 Task: Add Hu Salty Dark Chocolate Bar to the cart.
Action: Mouse moved to (28, 84)
Screenshot: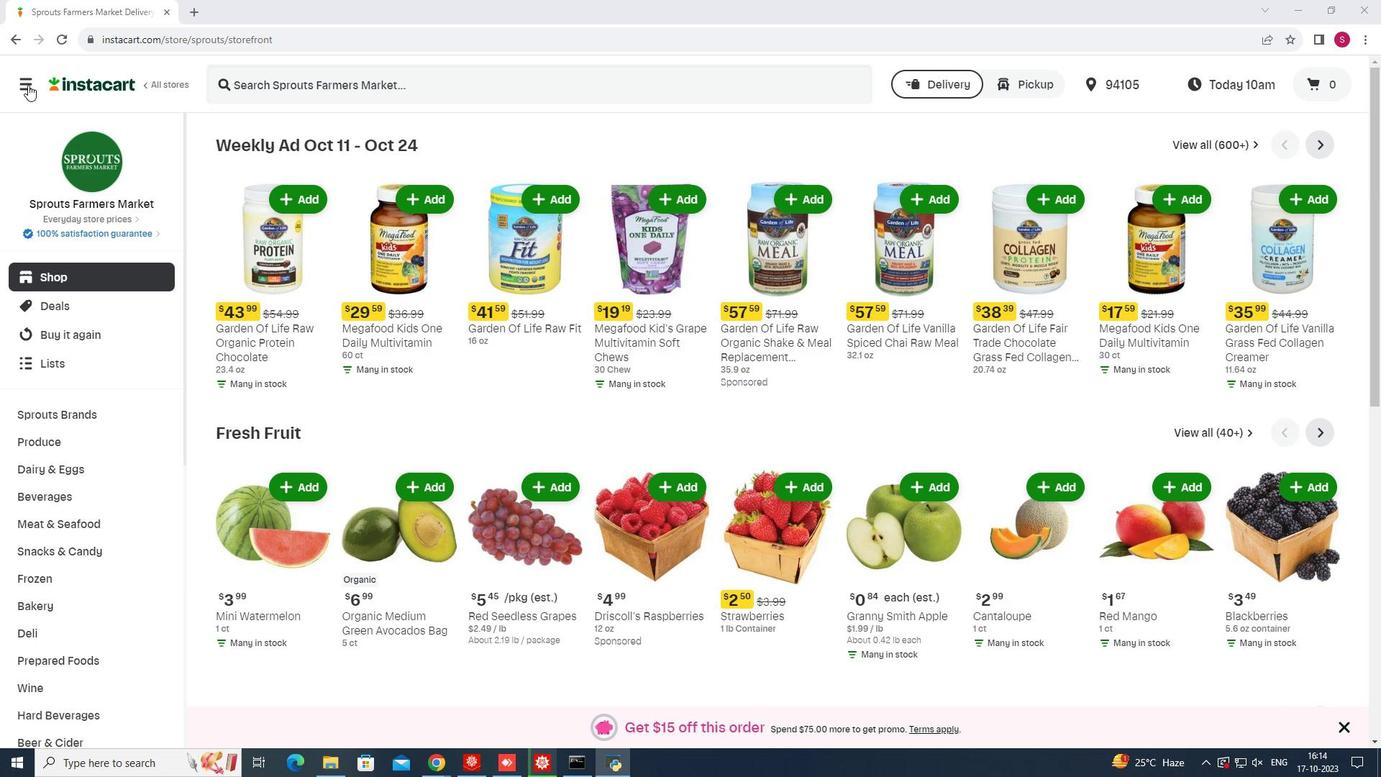 
Action: Mouse pressed left at (28, 84)
Screenshot: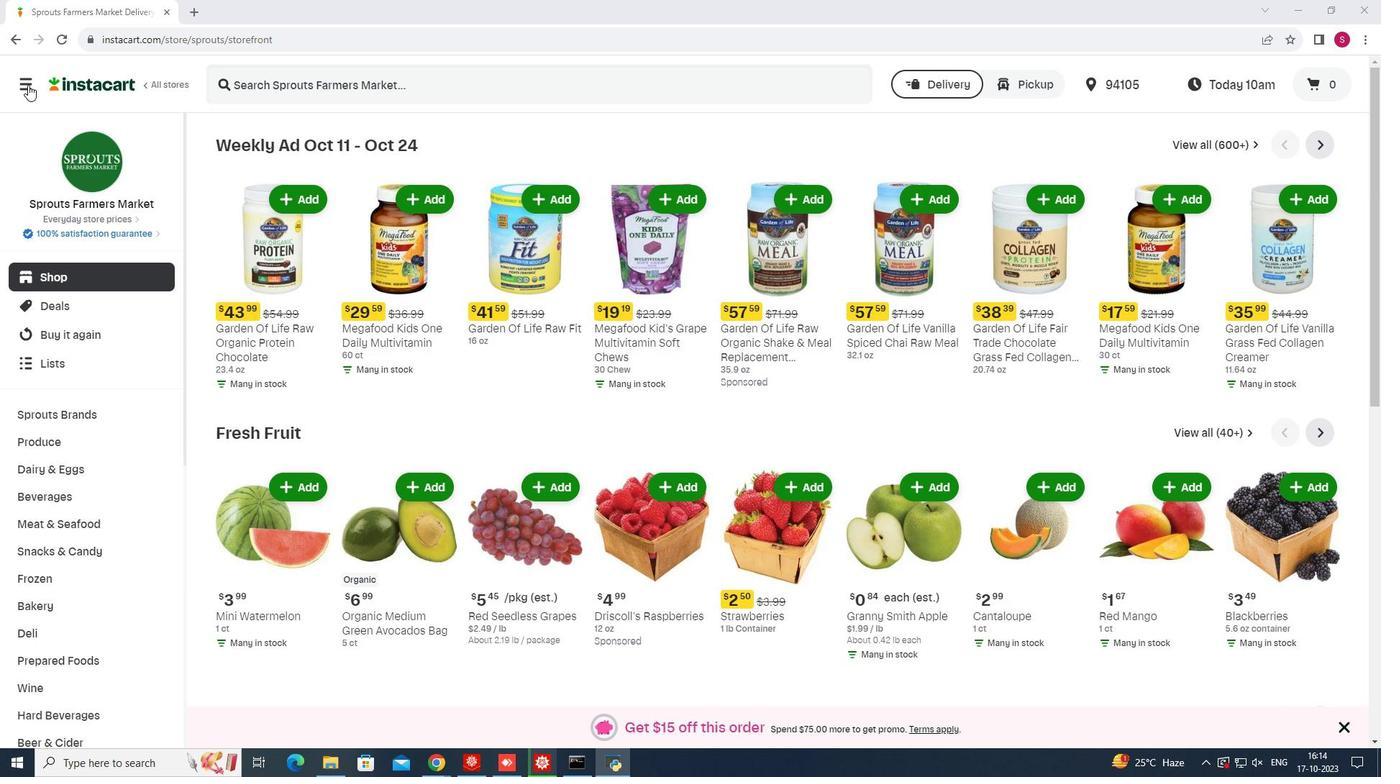 
Action: Mouse moved to (120, 377)
Screenshot: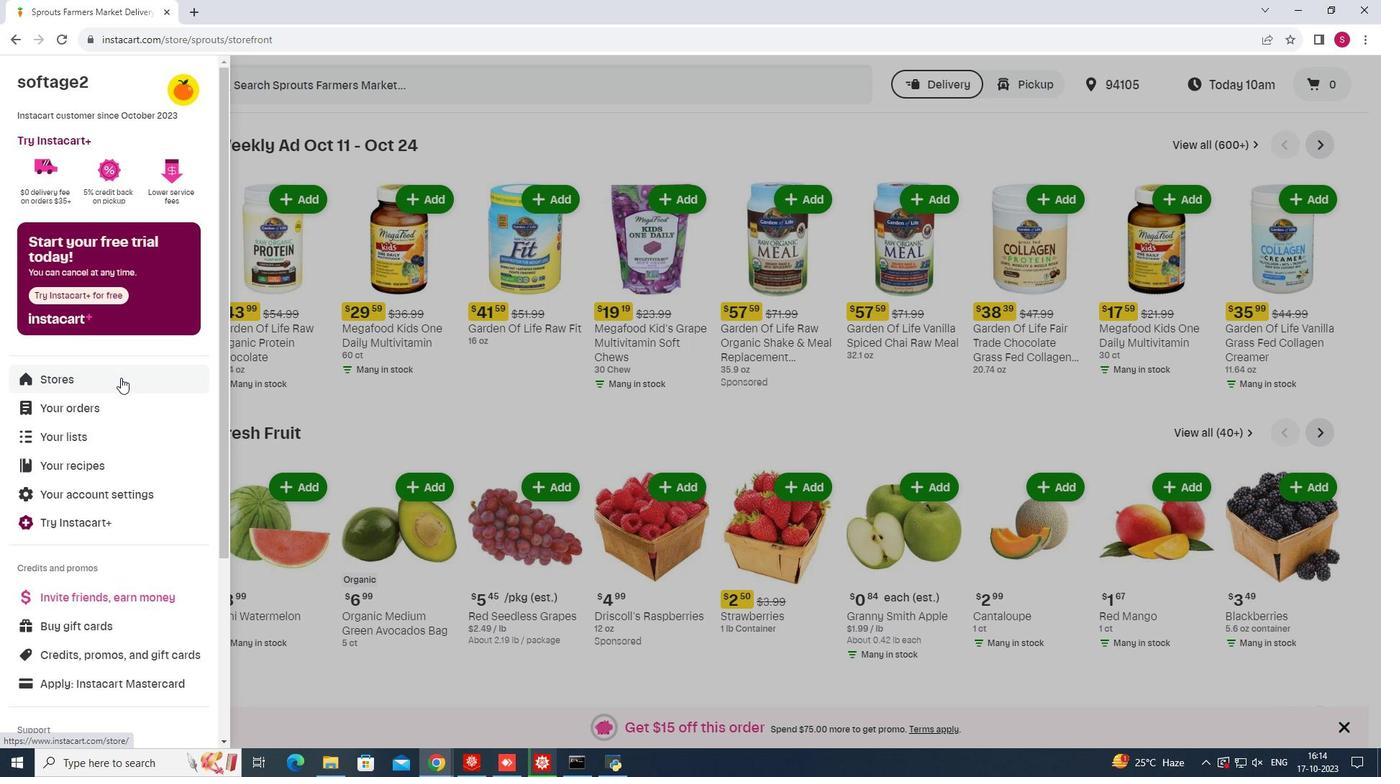 
Action: Mouse pressed left at (120, 377)
Screenshot: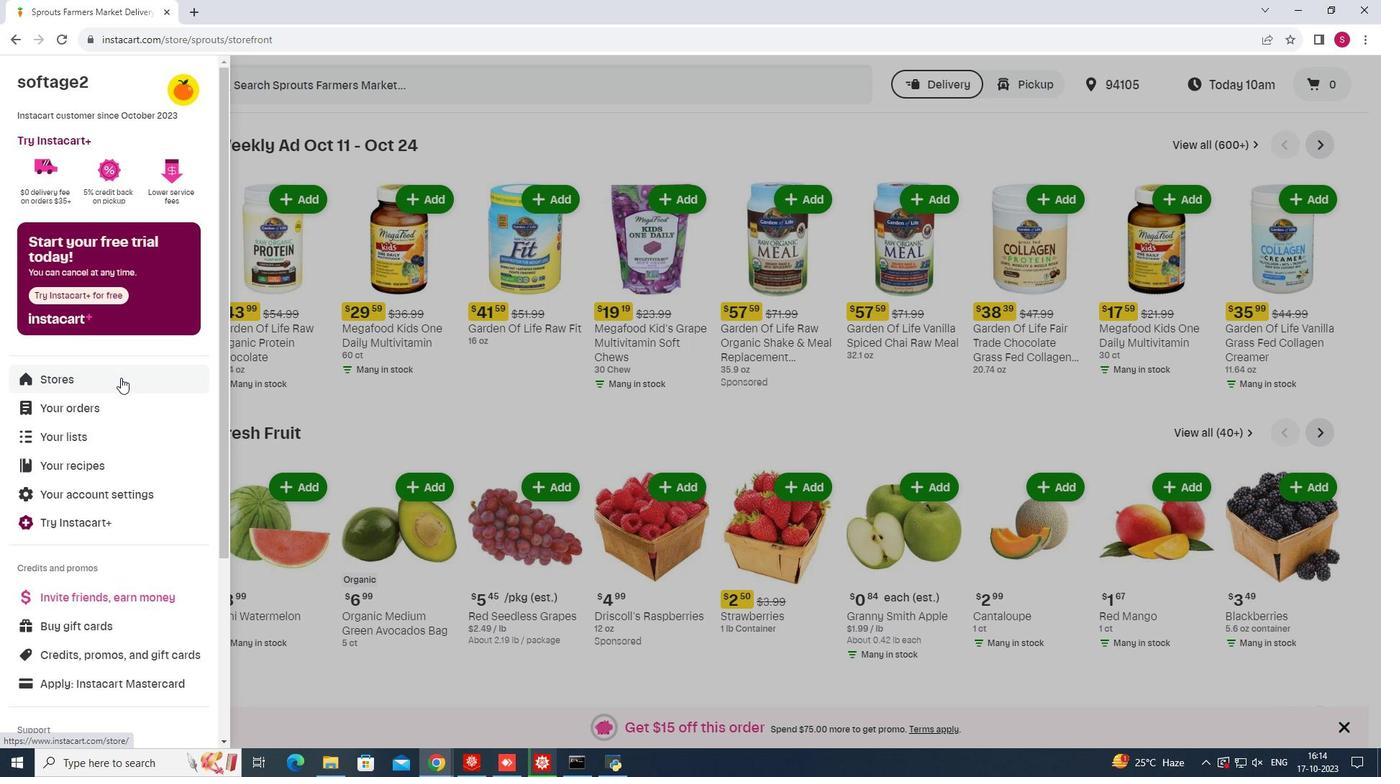 
Action: Mouse moved to (330, 127)
Screenshot: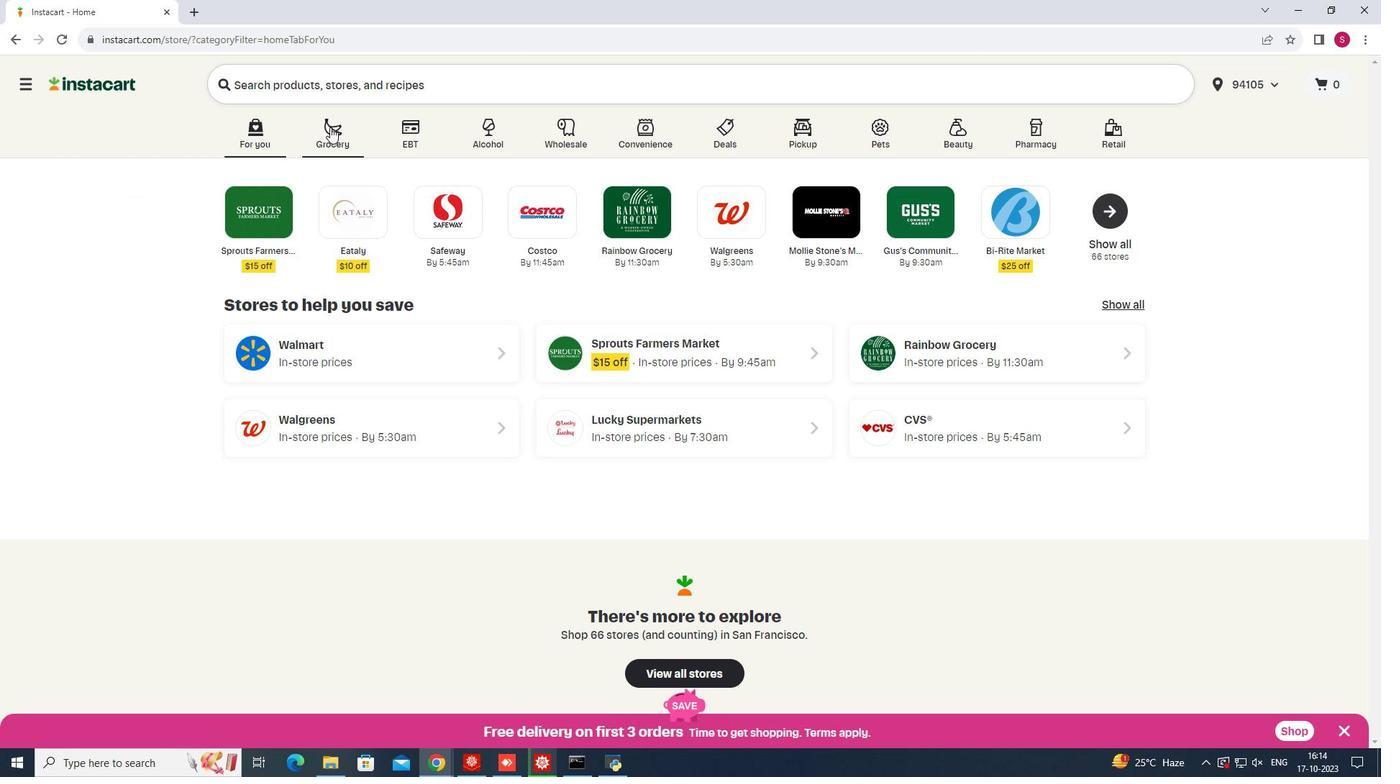 
Action: Mouse pressed left at (330, 127)
Screenshot: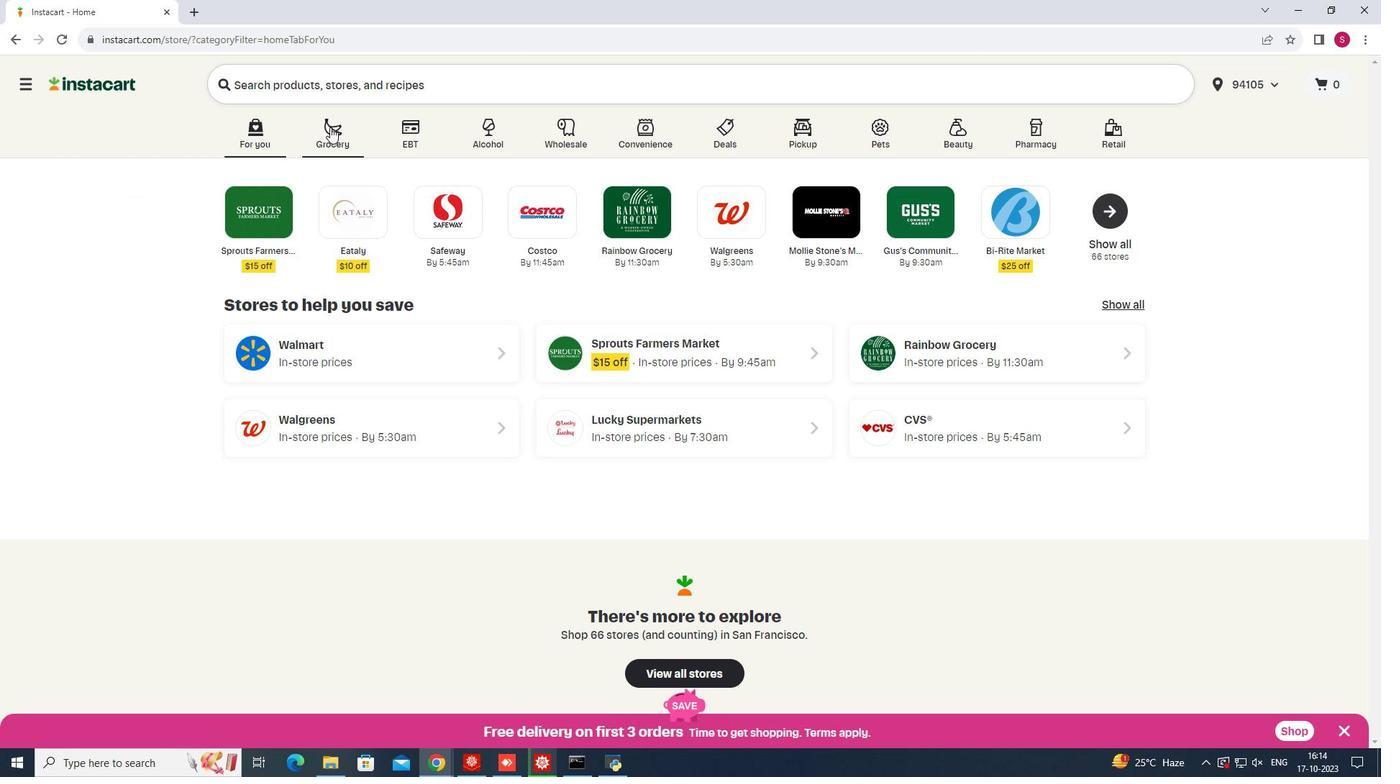 
Action: Mouse moved to (964, 196)
Screenshot: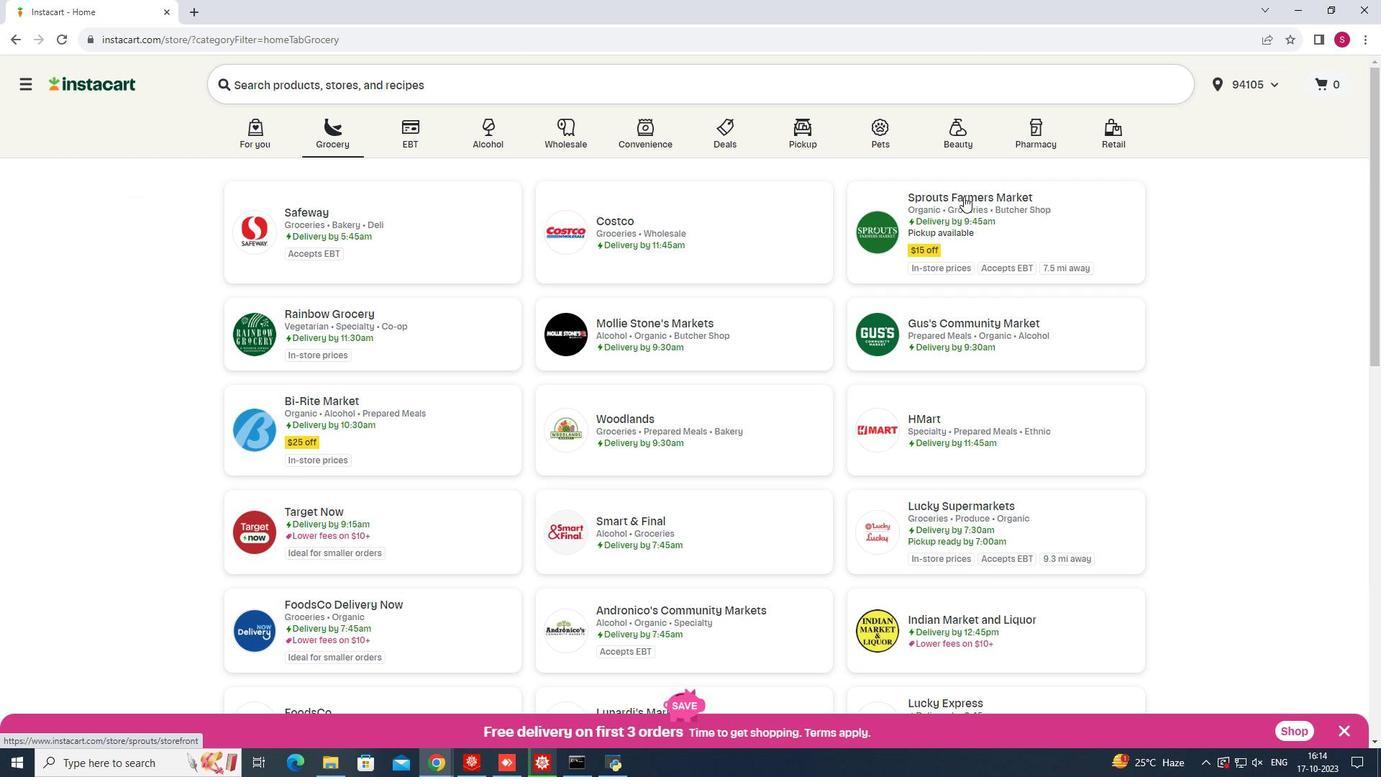 
Action: Mouse pressed left at (964, 196)
Screenshot: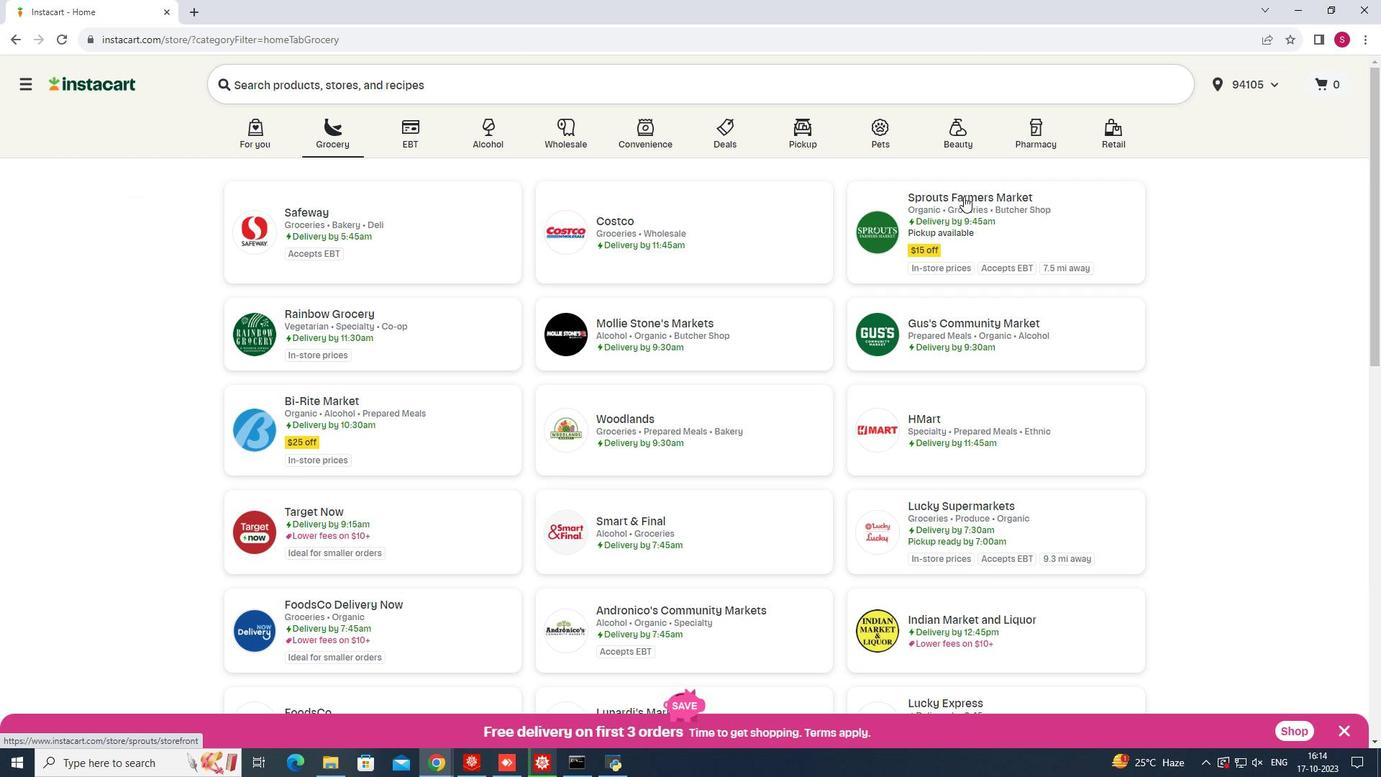 
Action: Mouse moved to (86, 549)
Screenshot: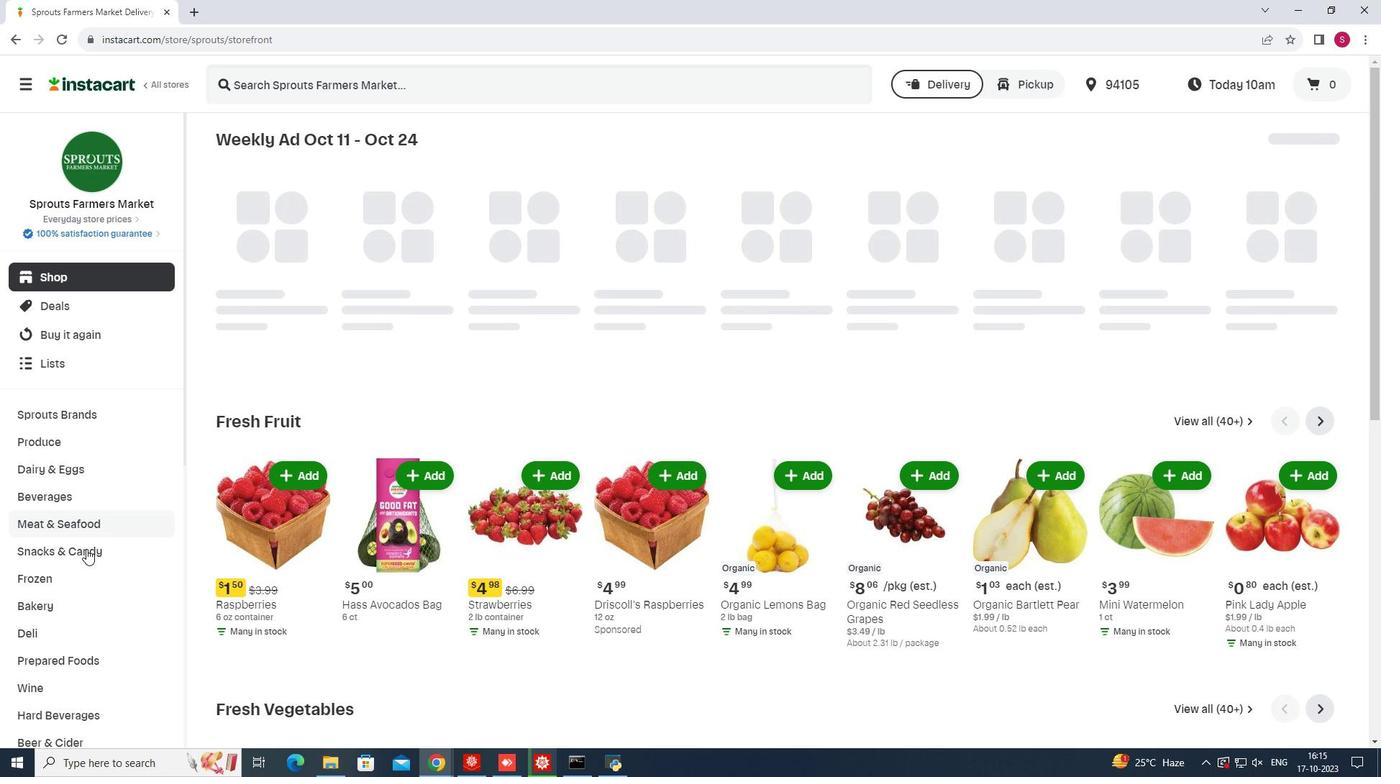 
Action: Mouse pressed left at (86, 549)
Screenshot: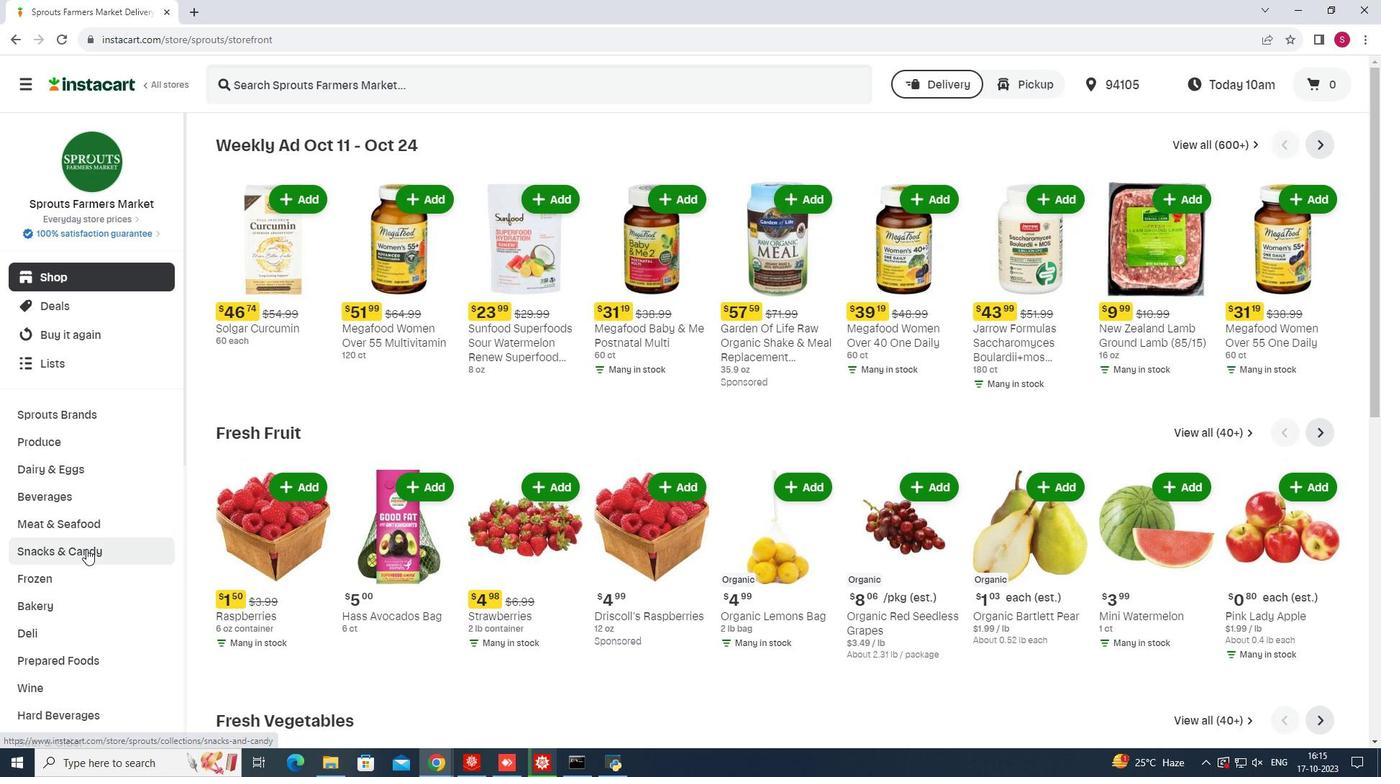 
Action: Mouse moved to (408, 182)
Screenshot: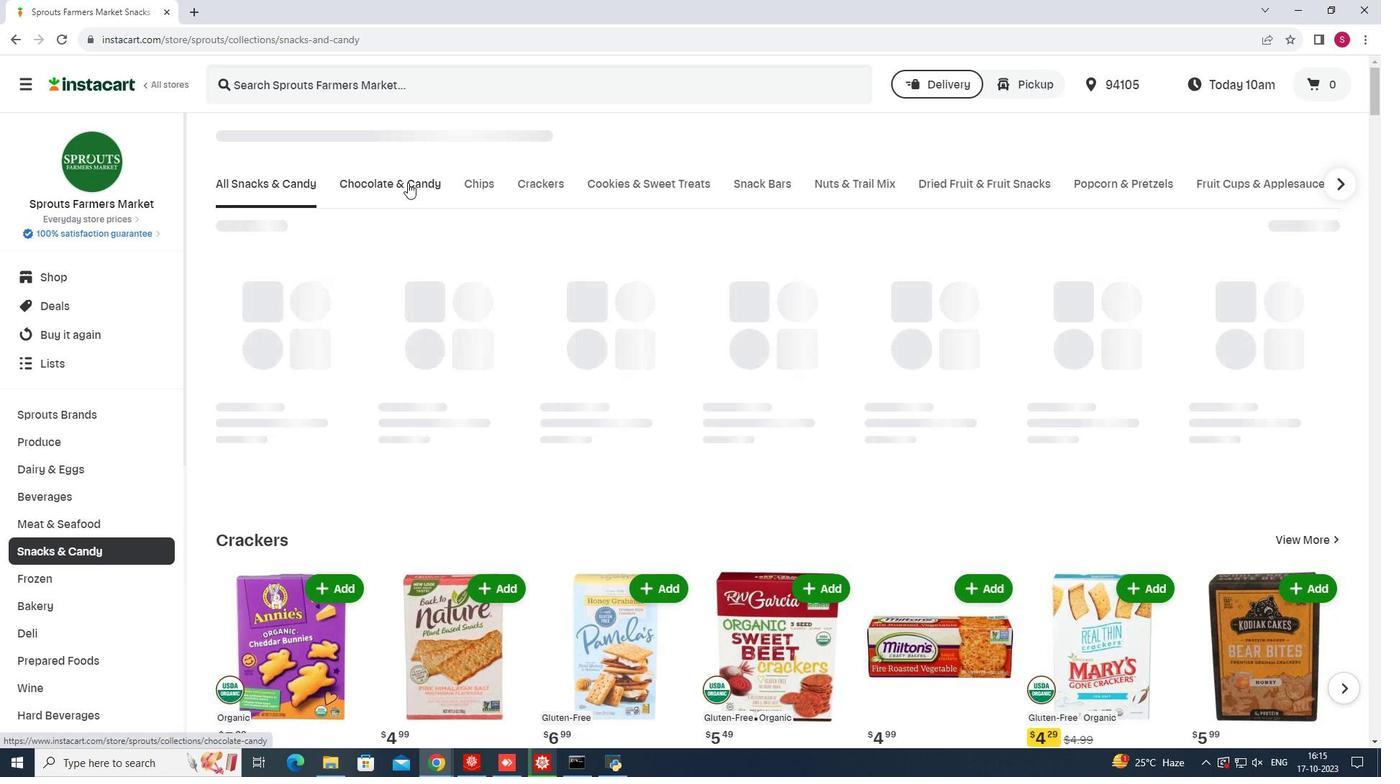 
Action: Mouse pressed left at (408, 182)
Screenshot: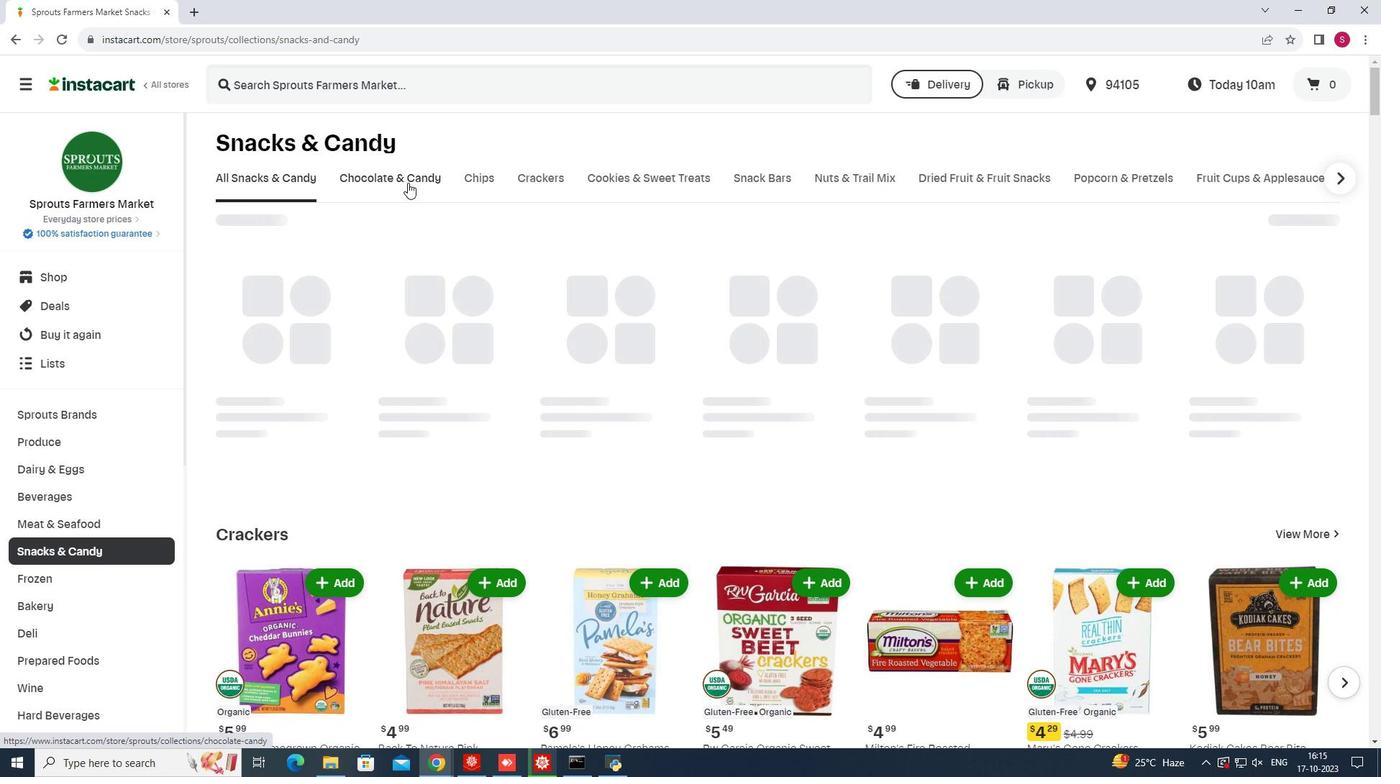 
Action: Mouse moved to (371, 238)
Screenshot: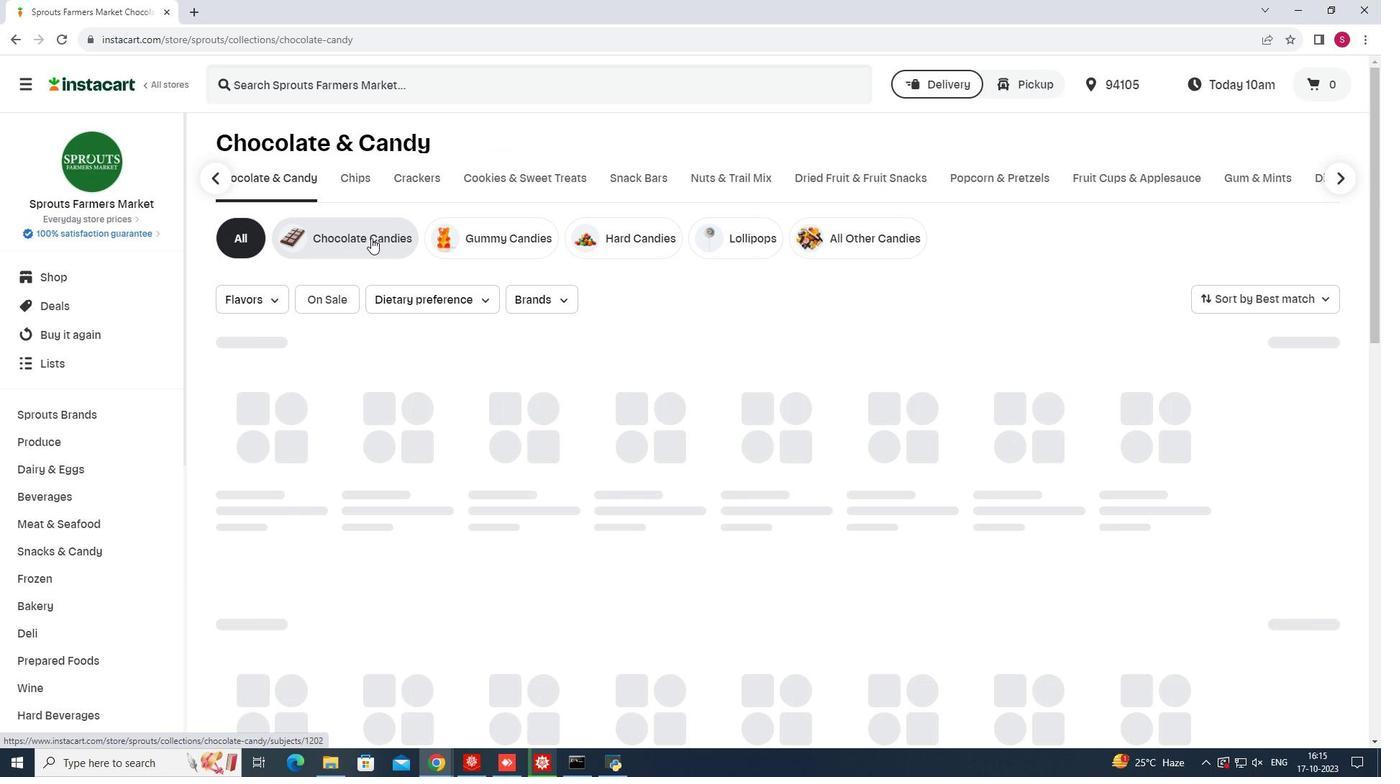 
Action: Mouse pressed left at (371, 238)
Screenshot: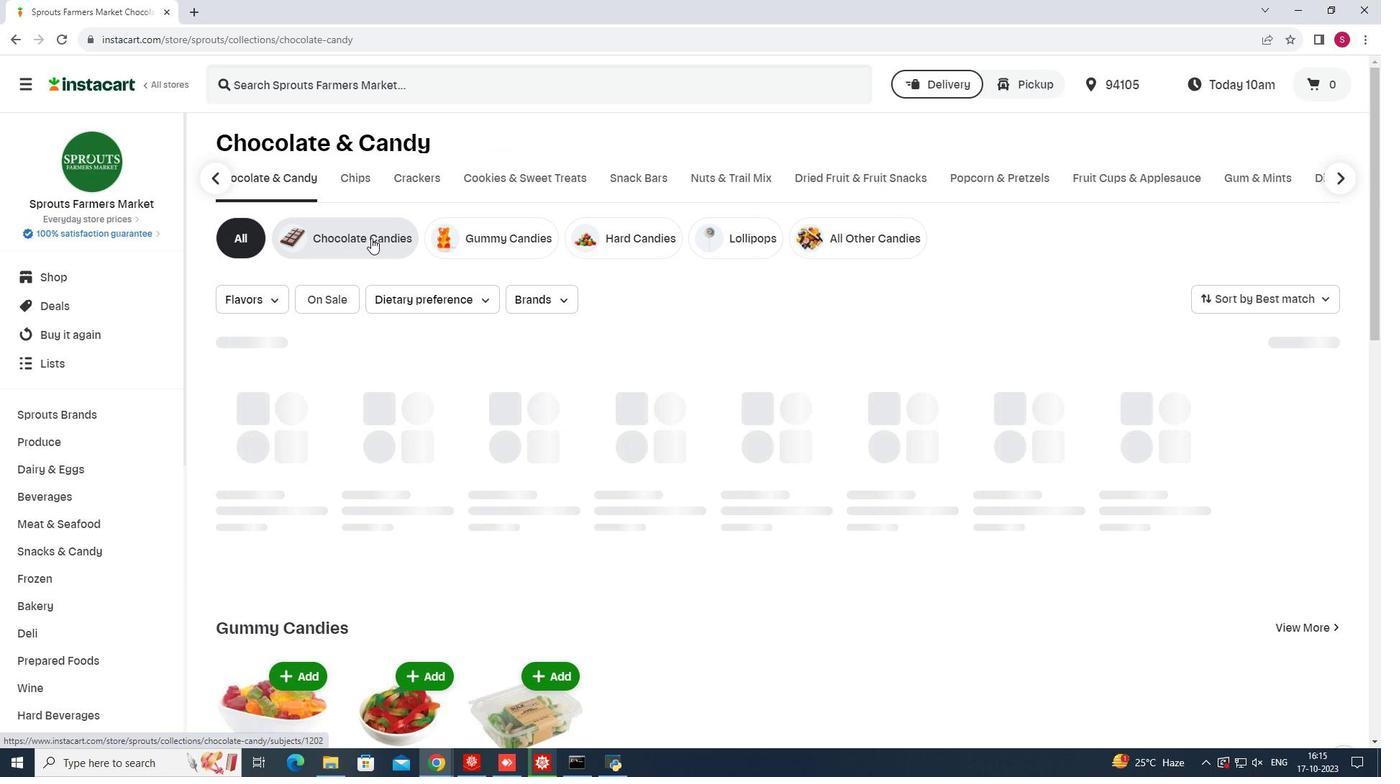 
Action: Mouse moved to (492, 87)
Screenshot: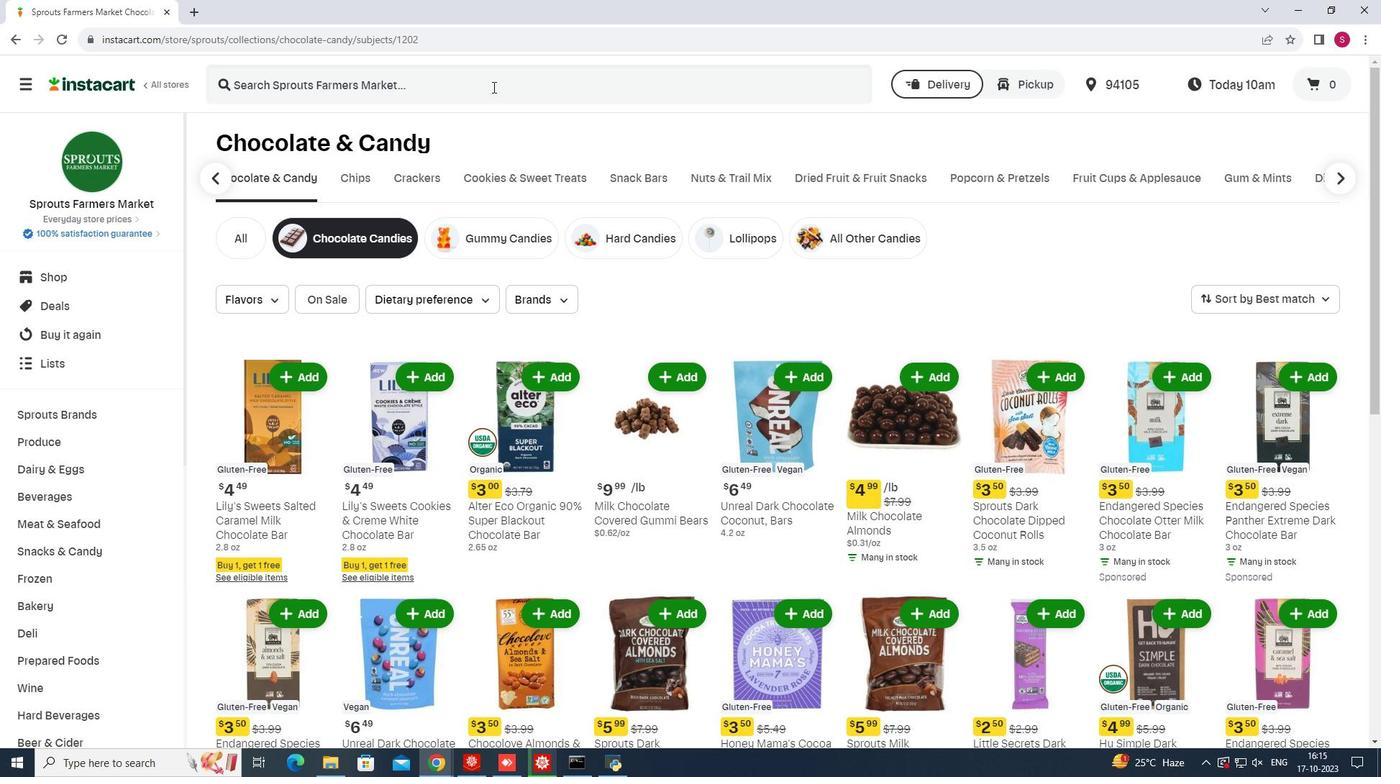 
Action: Mouse pressed left at (492, 87)
Screenshot: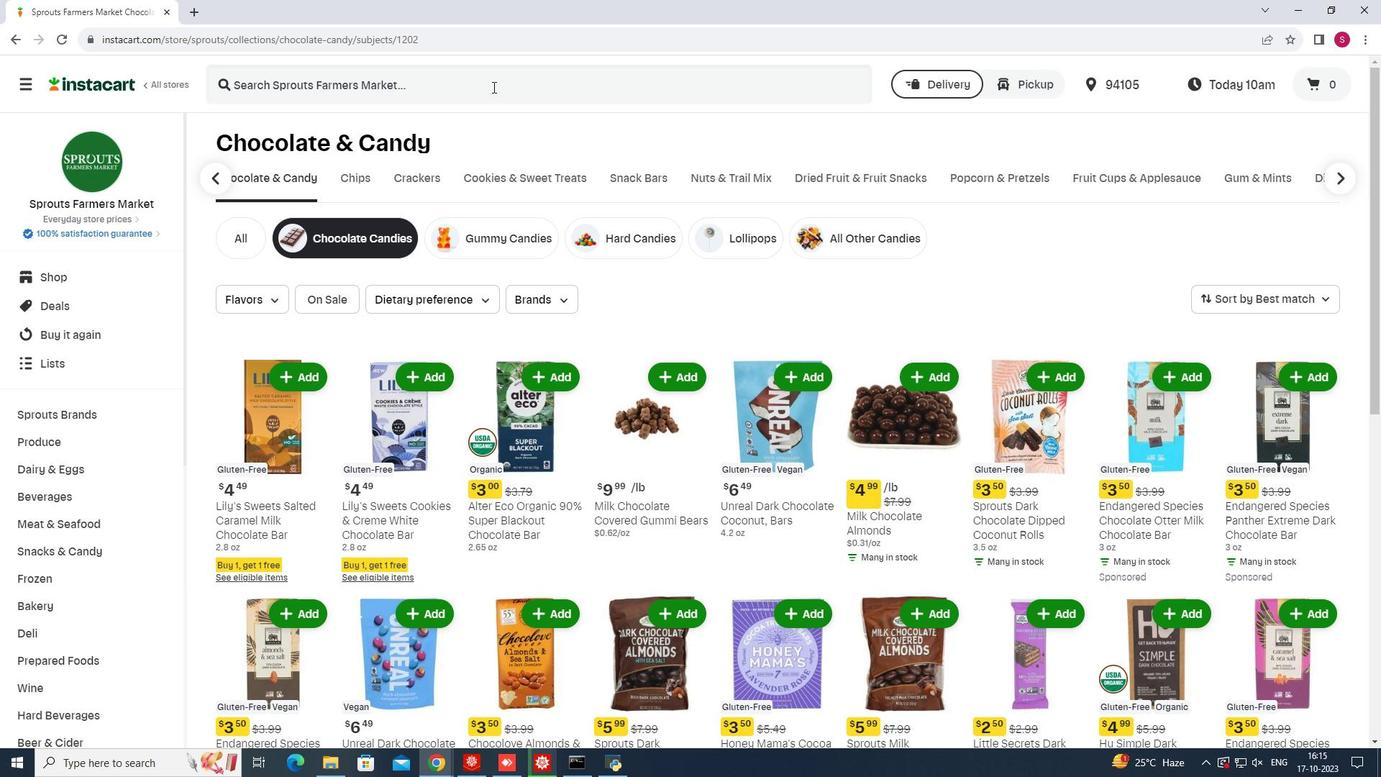 
Action: Key pressed <Key.shift>Hu<Key.space><Key.shift>Salty<Key.space><Key.shift>Dark<Key.space><Key.shift>Chocolate<Key.space><Key.shift>Bar<Key.enter>
Screenshot: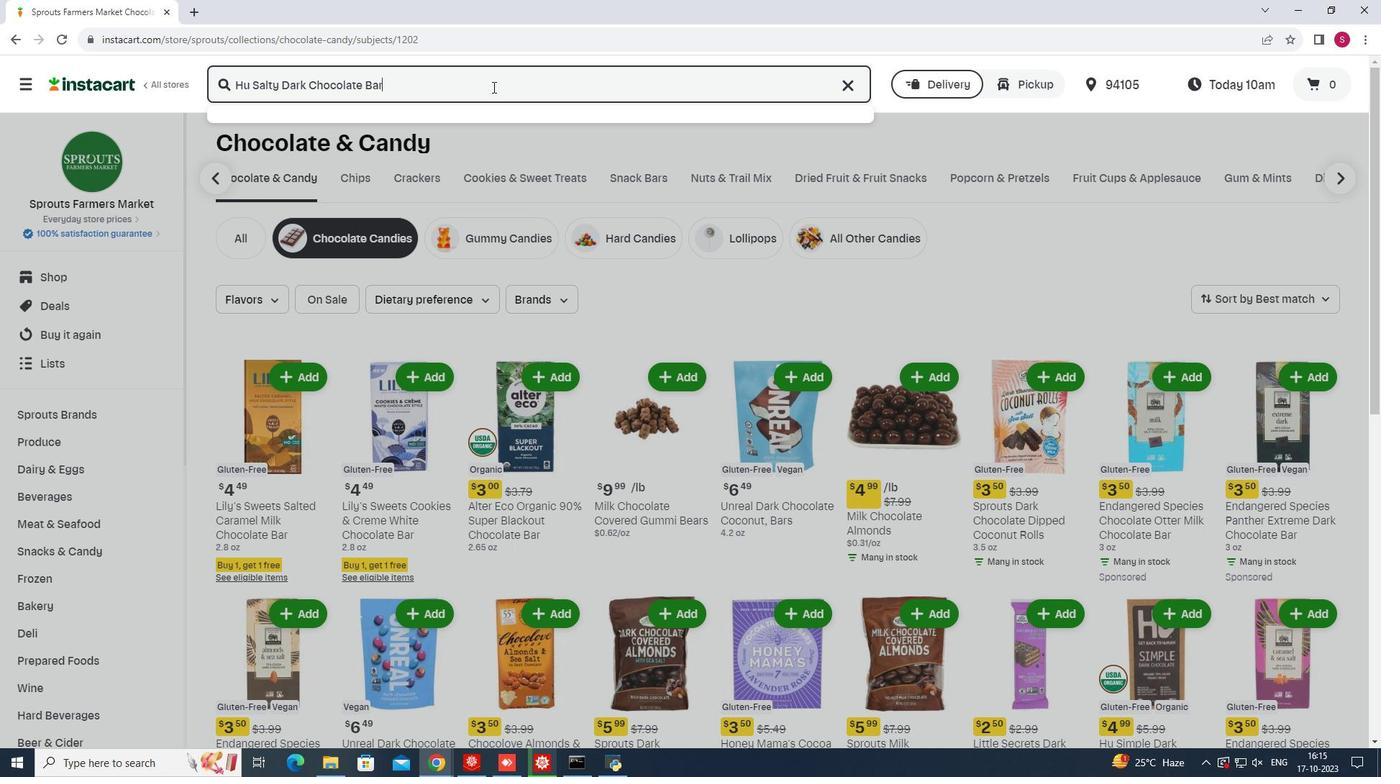 
Action: Mouse moved to (379, 232)
Screenshot: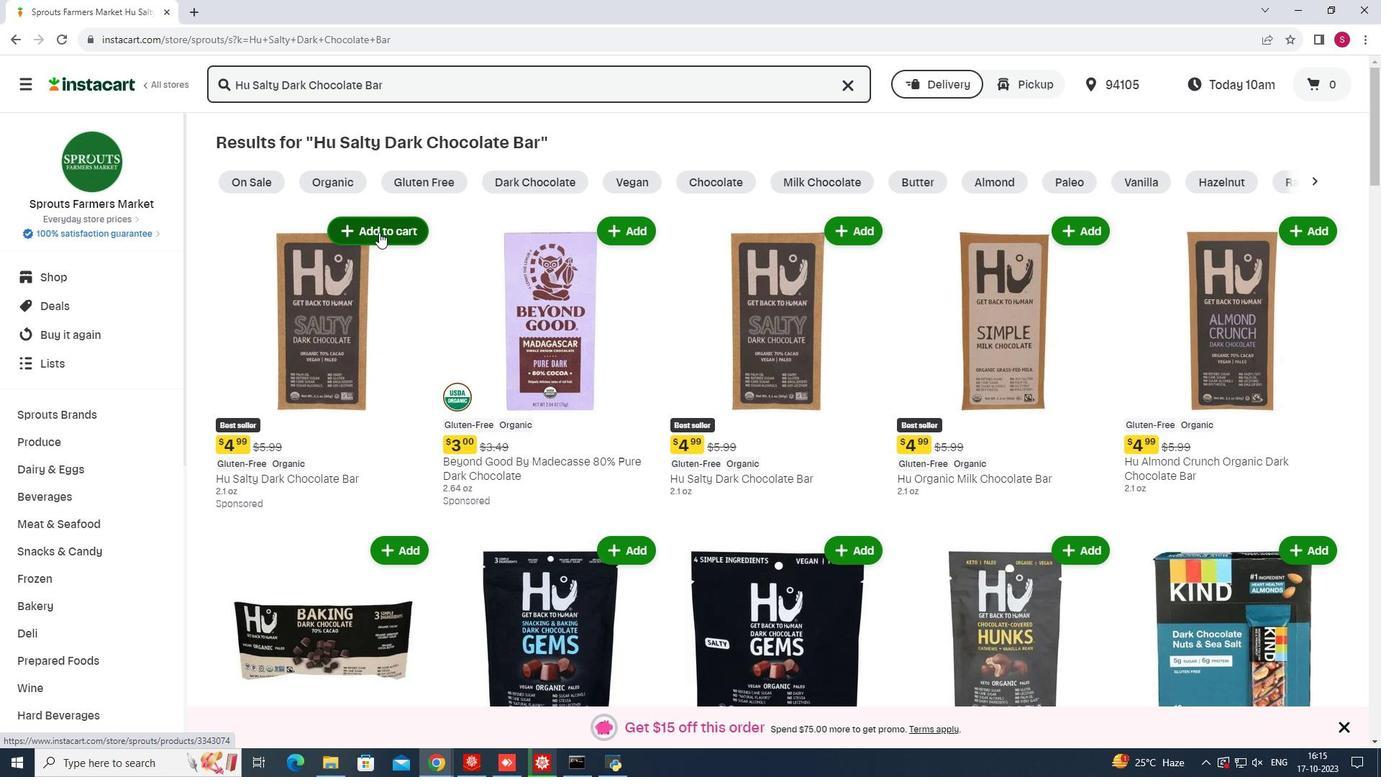 
Action: Mouse pressed left at (379, 232)
Screenshot: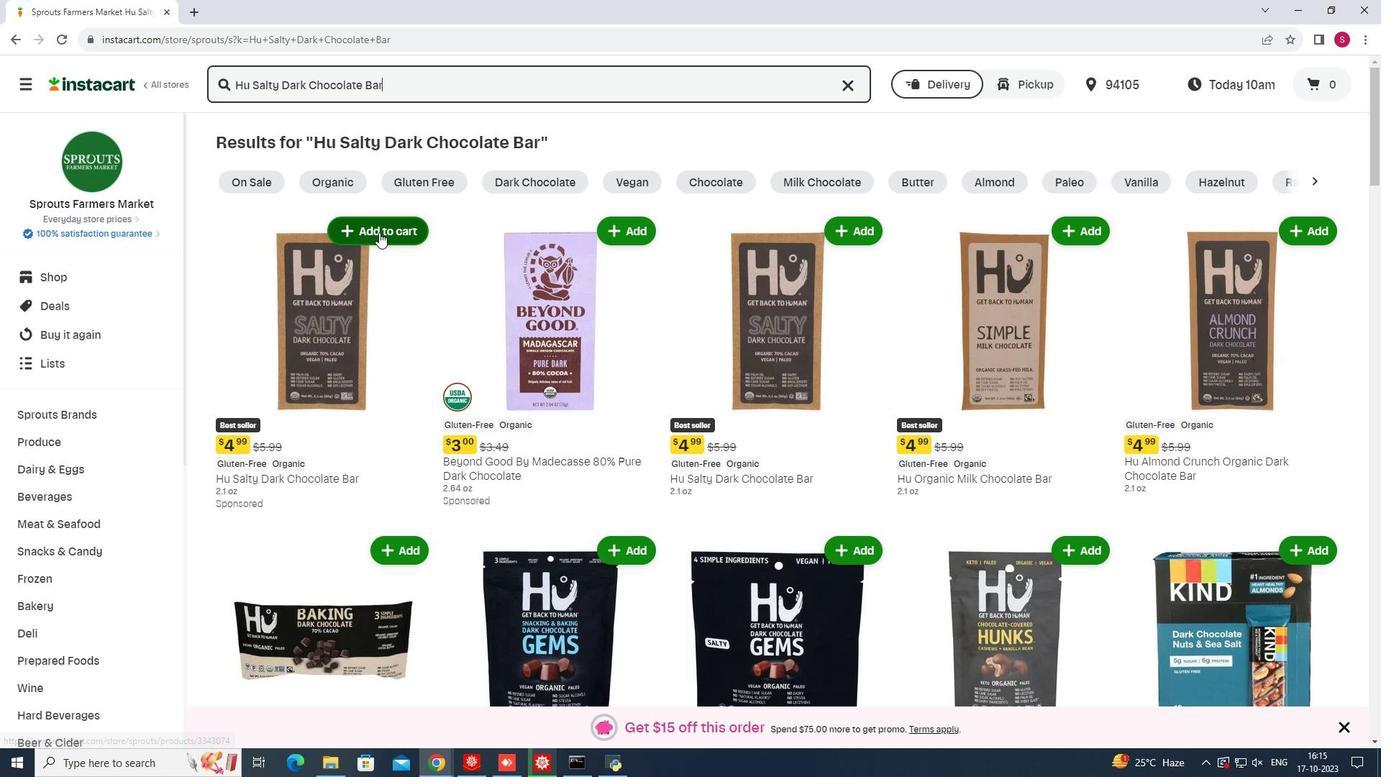 
Action: Mouse moved to (749, 256)
Screenshot: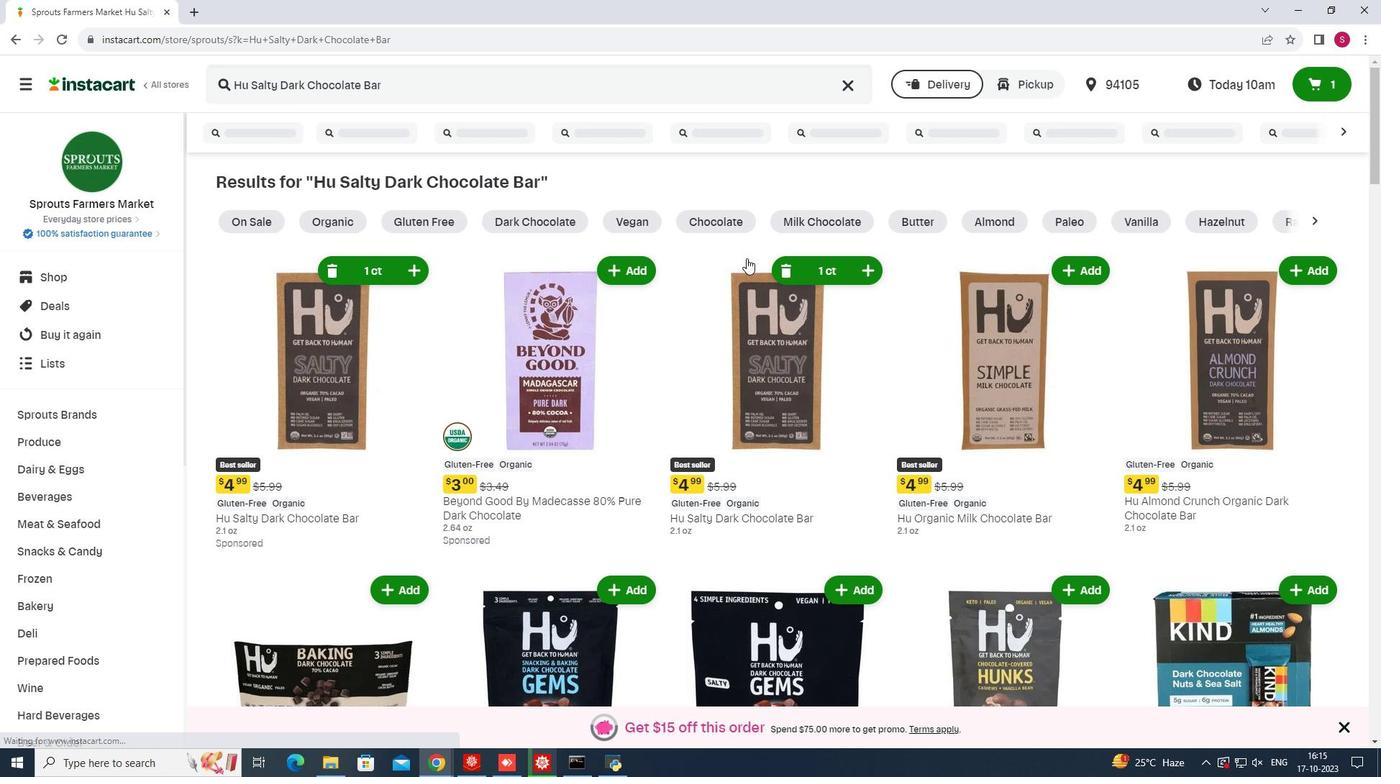 
